 Task: Use the formula "SQRT" in spreadsheet "Project portfolio".
Action: Mouse moved to (281, 189)
Screenshot: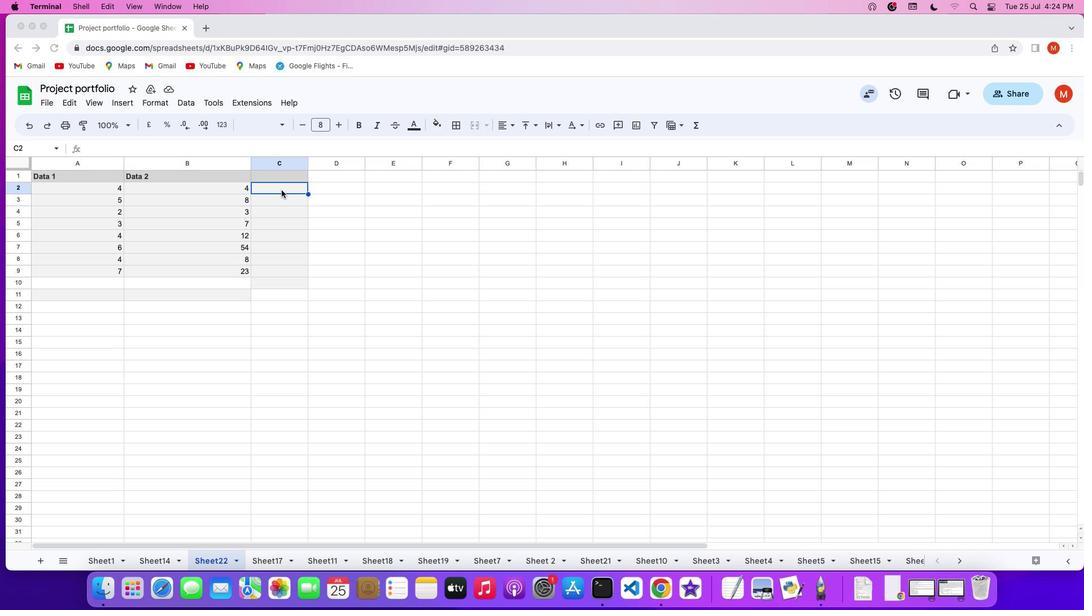 
Action: Mouse pressed left at (281, 189)
Screenshot: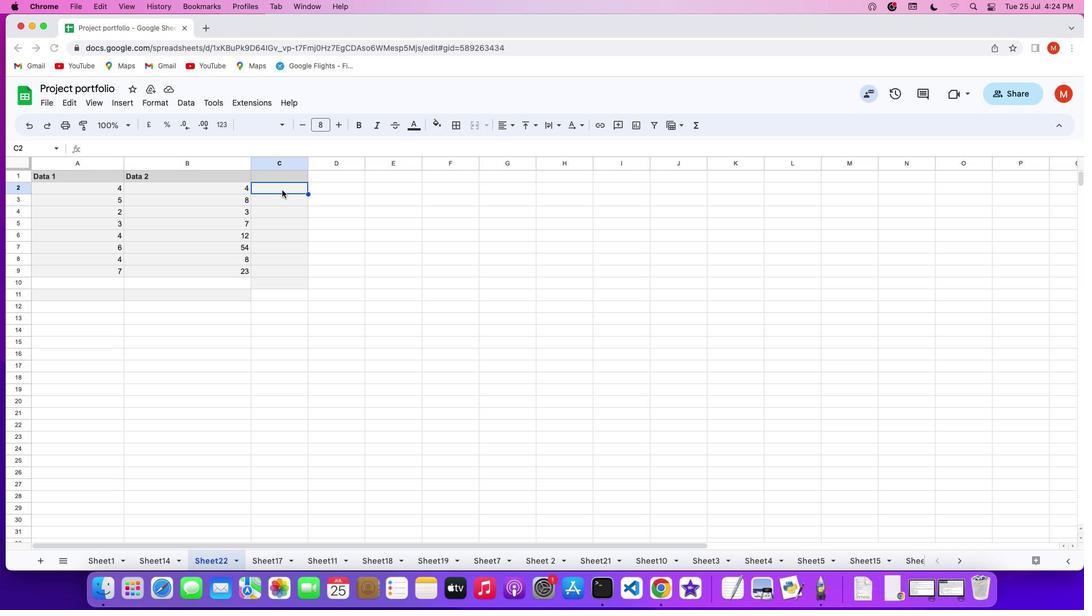 
Action: Mouse moved to (281, 189)
Screenshot: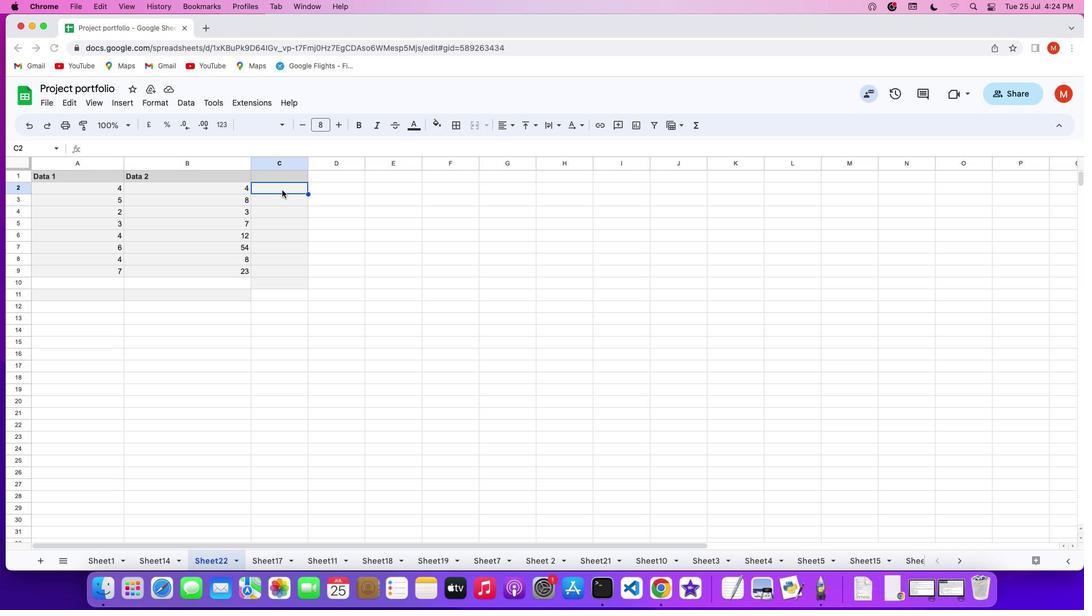 
Action: Mouse pressed left at (281, 189)
Screenshot: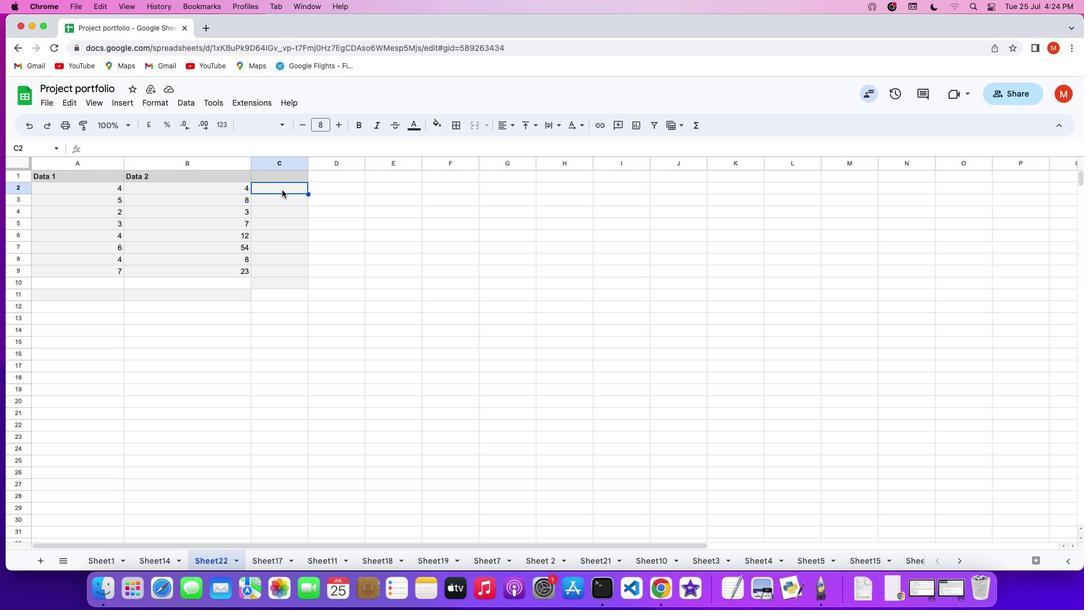
Action: Key pressed '='
Screenshot: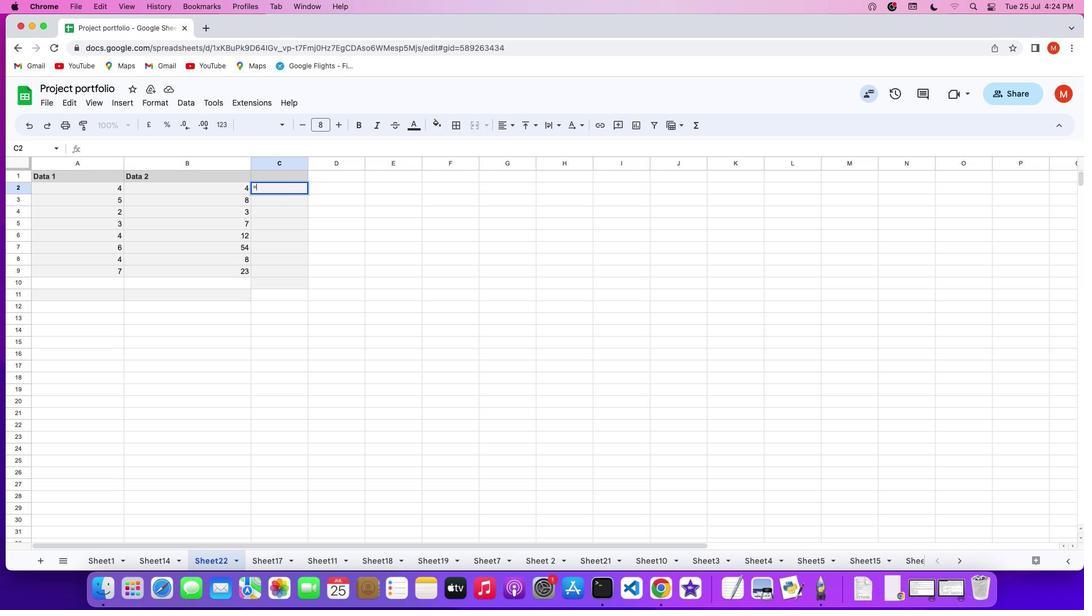 
Action: Mouse moved to (696, 125)
Screenshot: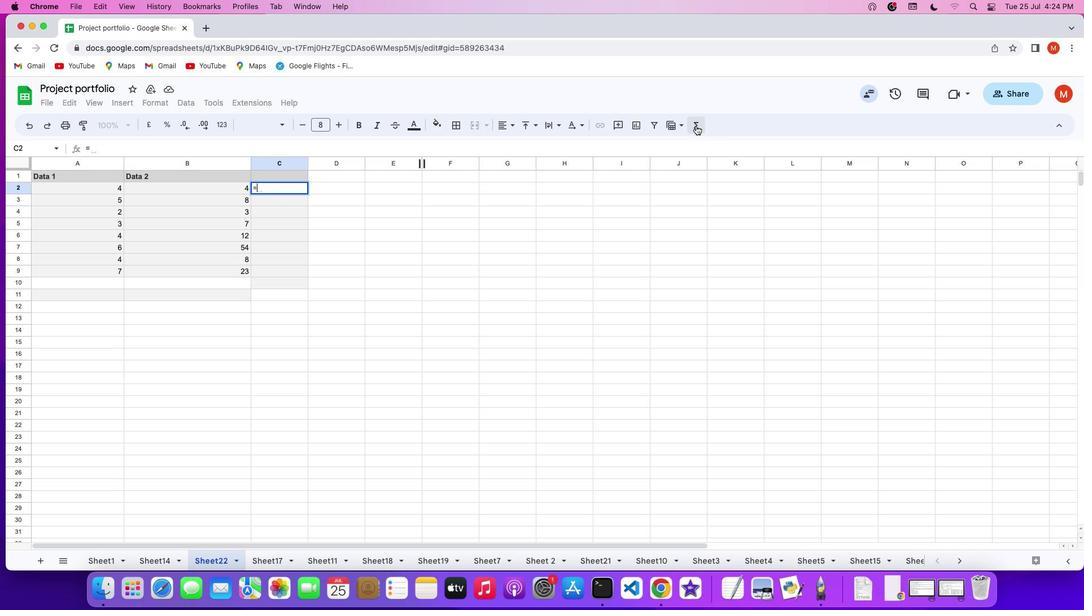 
Action: Mouse pressed left at (696, 125)
Screenshot: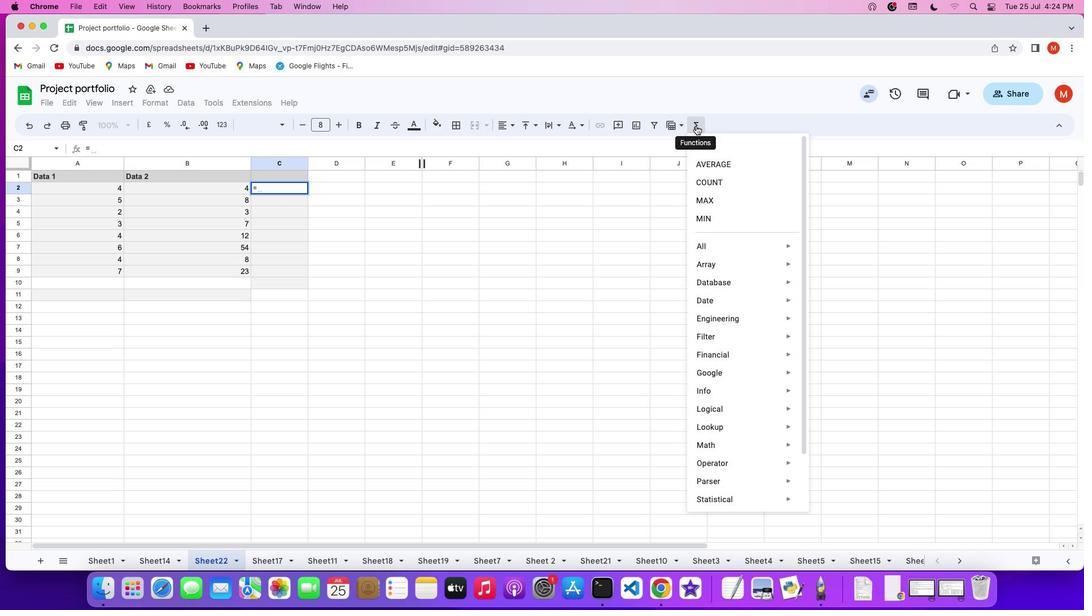 
Action: Mouse moved to (806, 351)
Screenshot: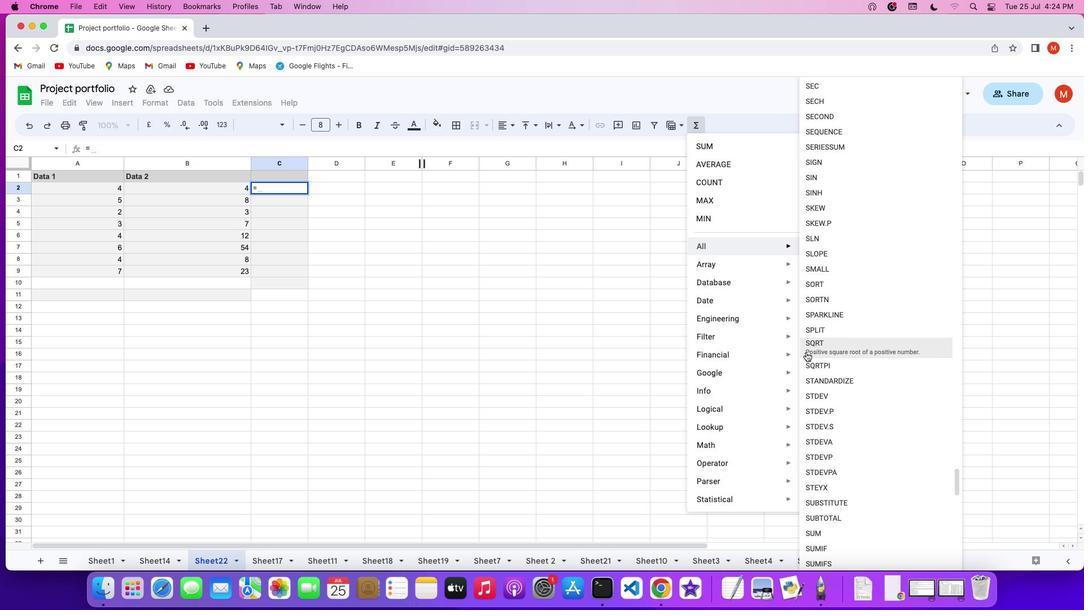 
Action: Mouse pressed left at (806, 351)
Screenshot: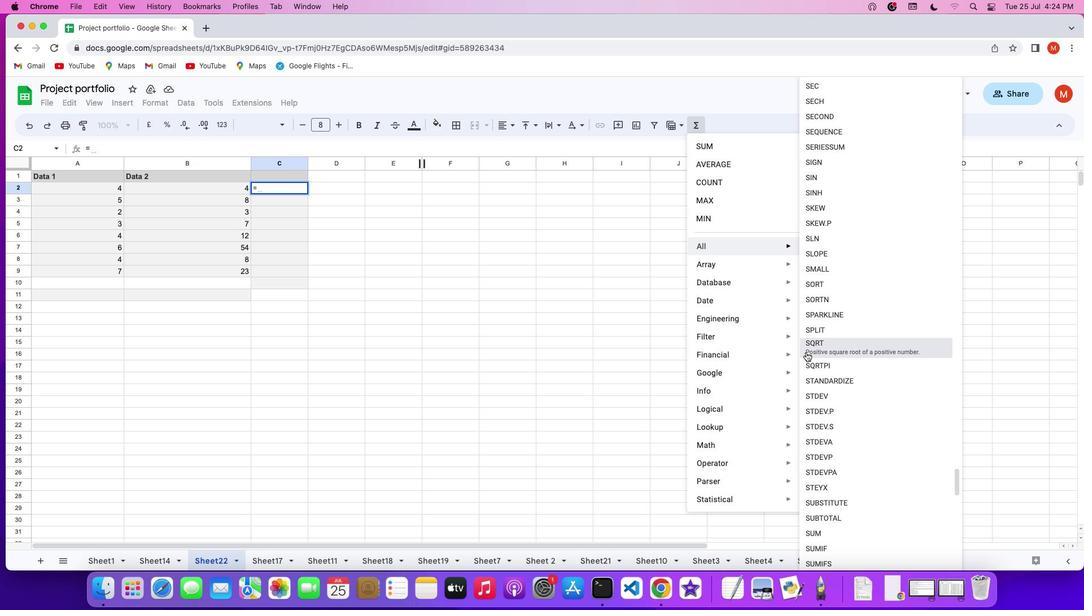 
Action: Key pressed '1''6'Key.enter
Screenshot: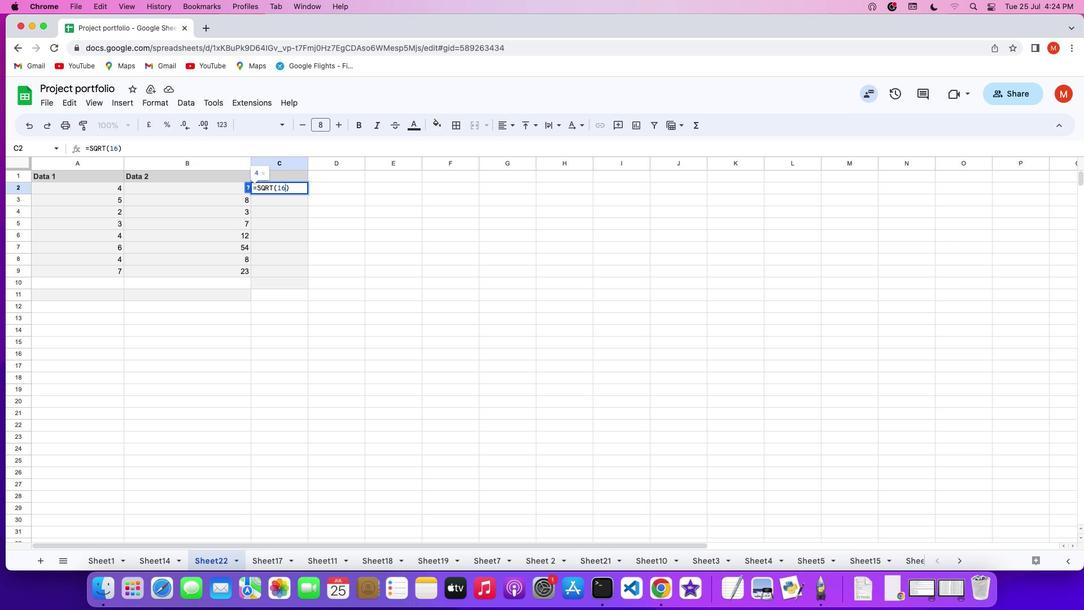 
